 Task: Create a rule from the Recommended list, Task Added to this Project -> add SubTasks in the project AutoEngine with SubTasks Gather and Analyse Requirements , Design and Implement Solution , System Test and UAT , Release to Production / Go Live
Action: Mouse moved to (676, 431)
Screenshot: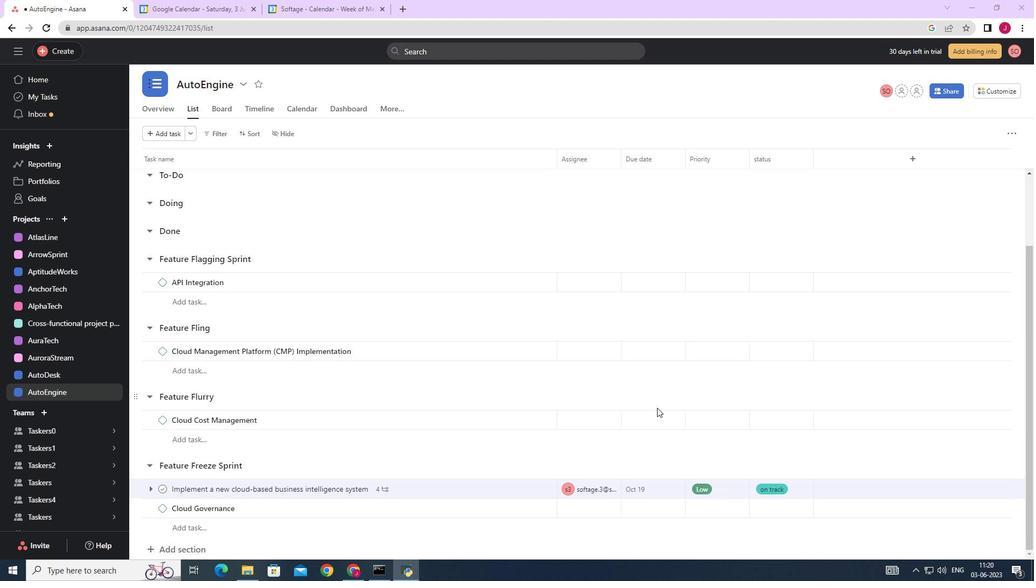 
Action: Mouse scrolled (676, 431) with delta (0, 0)
Screenshot: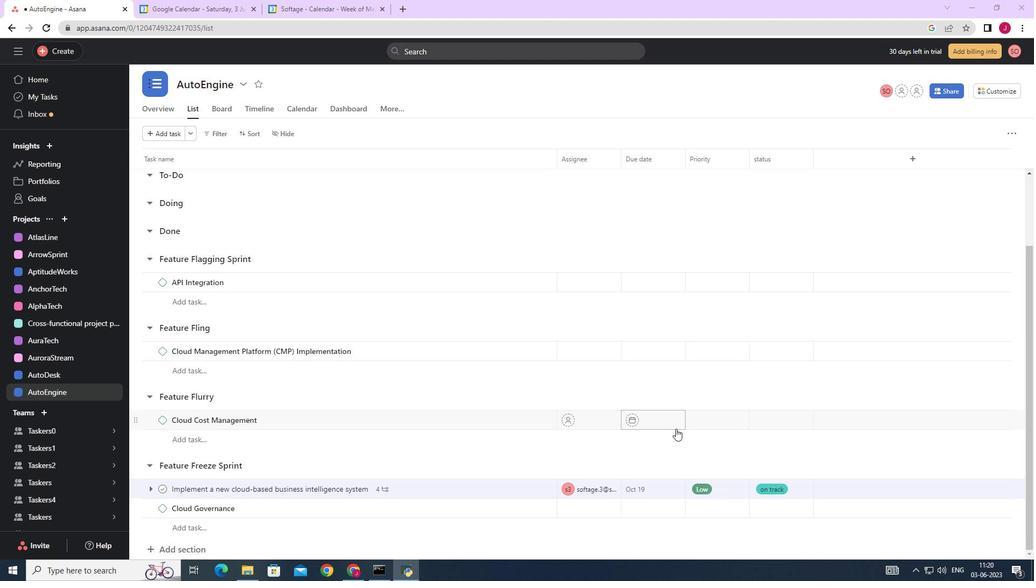 
Action: Mouse moved to (676, 431)
Screenshot: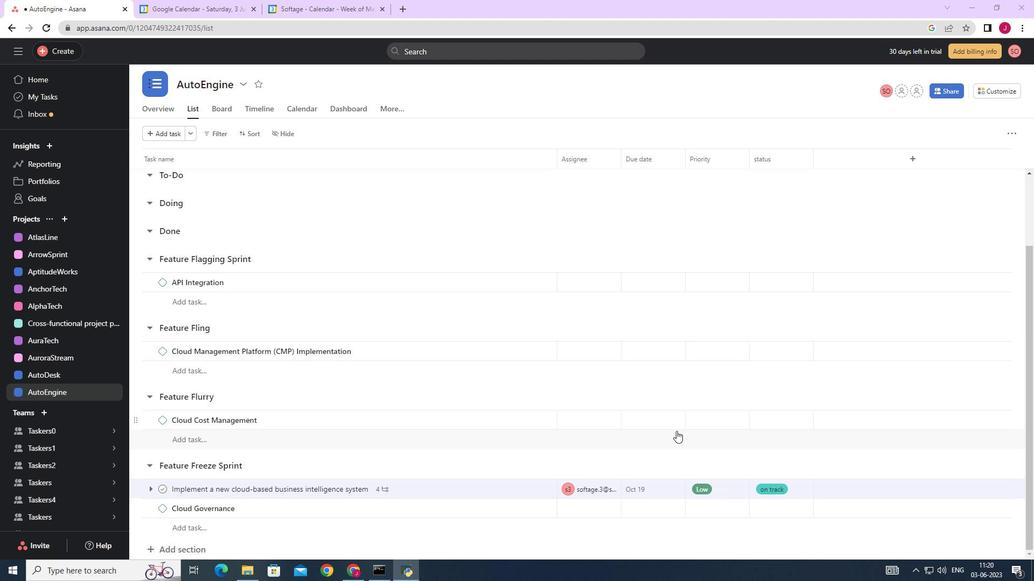
Action: Mouse scrolled (676, 431) with delta (0, 0)
Screenshot: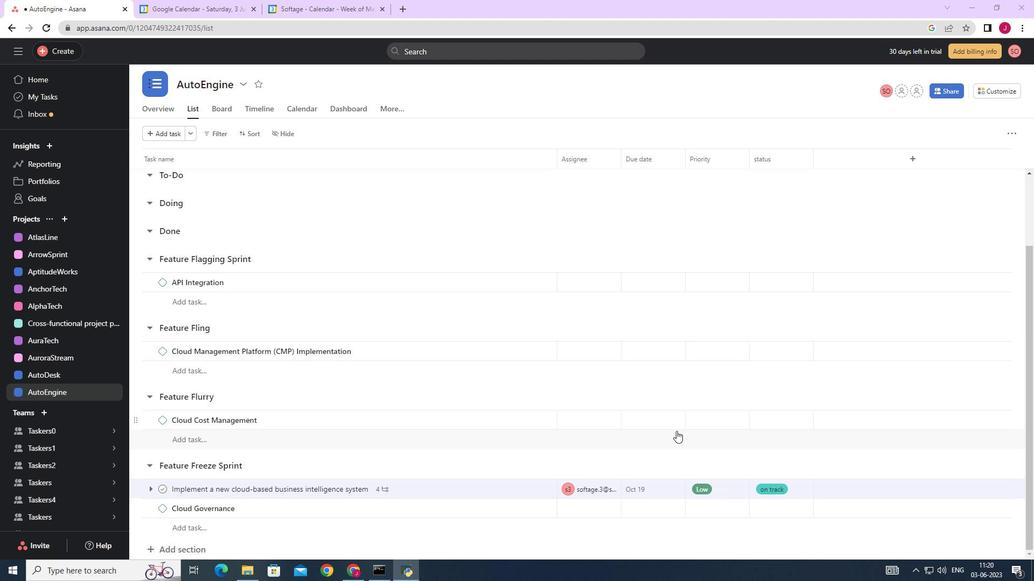 
Action: Mouse moved to (673, 428)
Screenshot: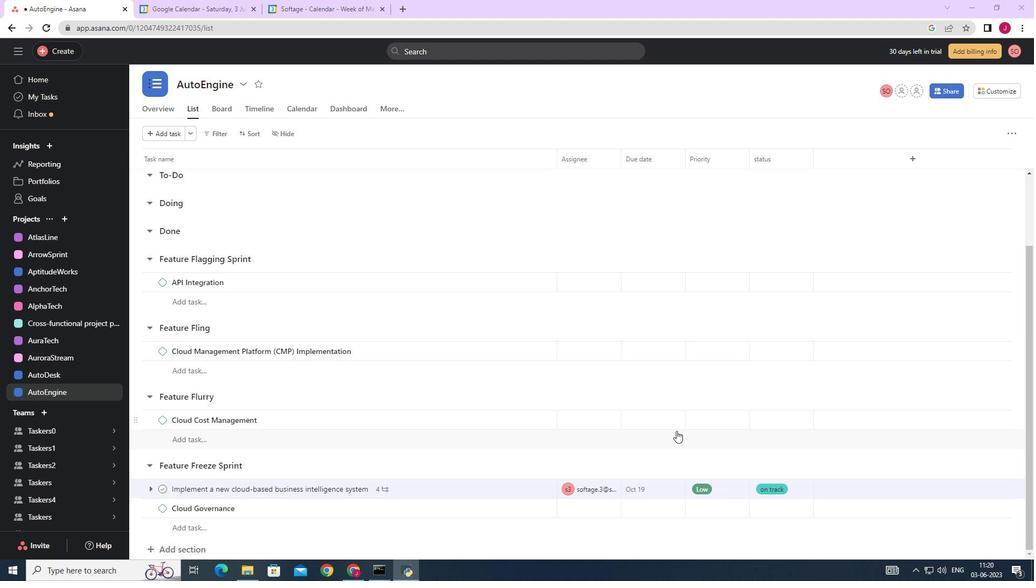 
Action: Mouse scrolled (675, 430) with delta (0, 0)
Screenshot: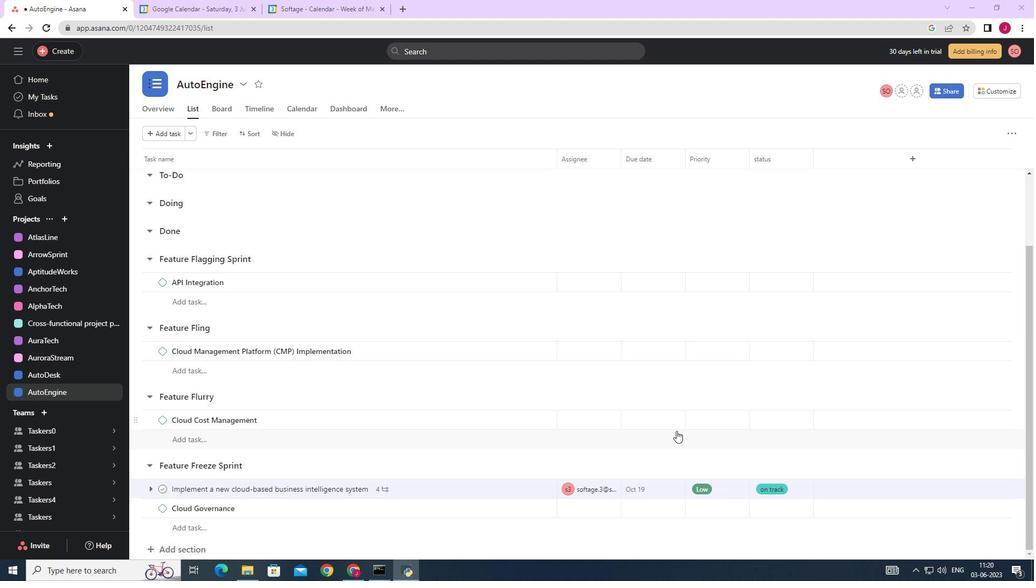 
Action: Mouse moved to (667, 422)
Screenshot: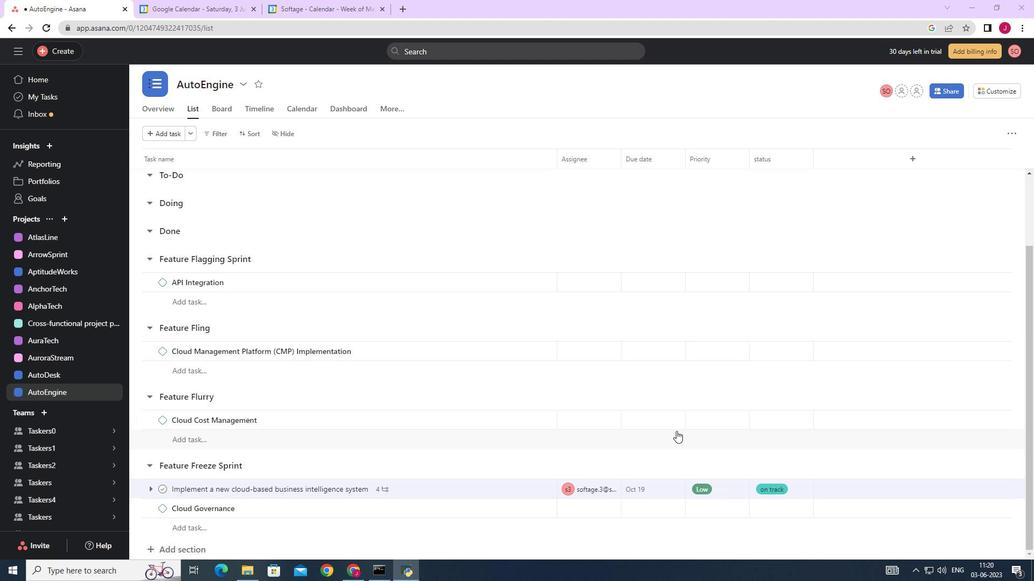 
Action: Mouse scrolled (669, 424) with delta (0, 0)
Screenshot: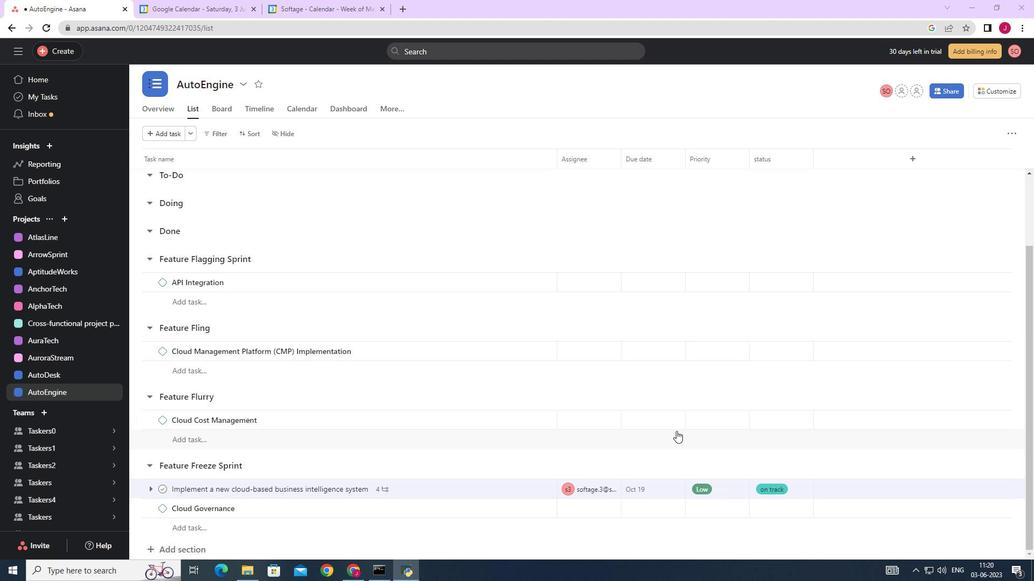 
Action: Mouse moved to (562, 406)
Screenshot: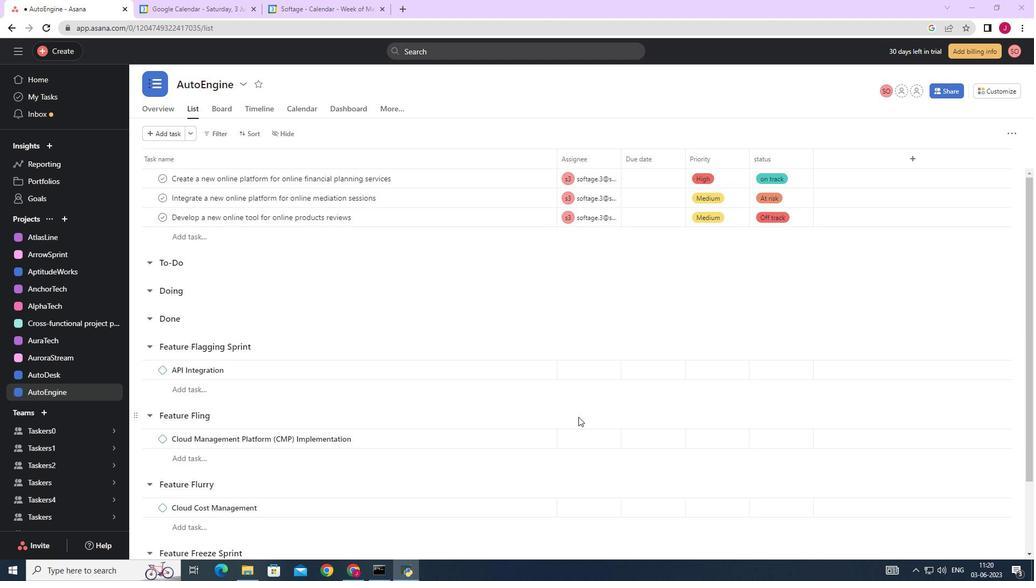 
Action: Mouse scrolled (562, 407) with delta (0, 0)
Screenshot: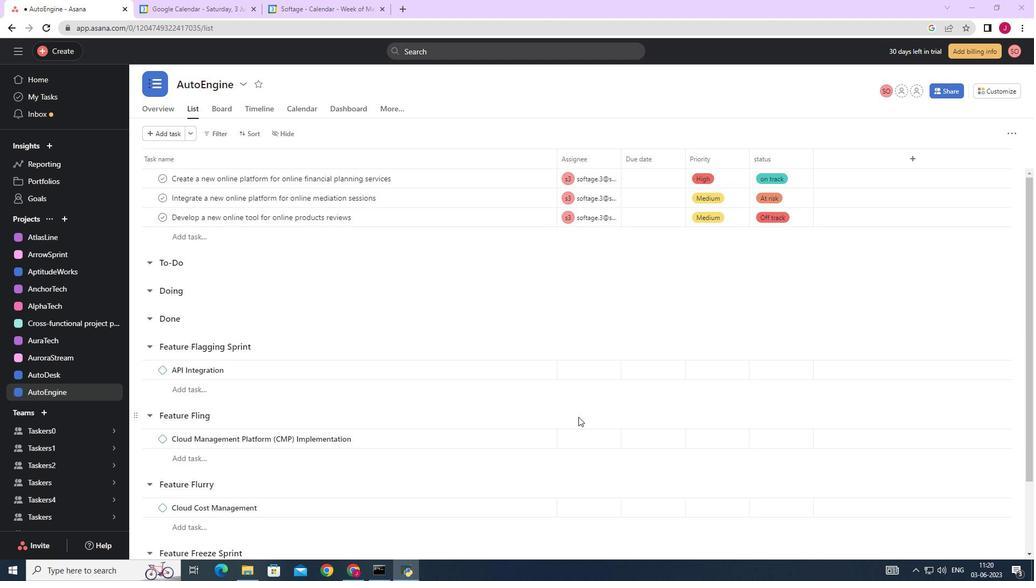 
Action: Mouse moved to (552, 393)
Screenshot: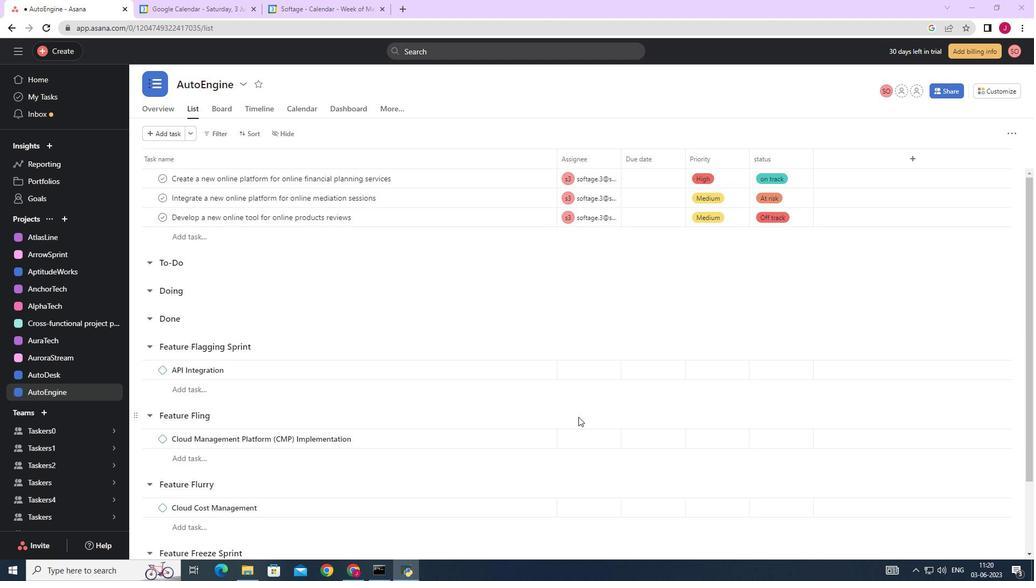 
Action: Mouse scrolled (556, 399) with delta (0, 0)
Screenshot: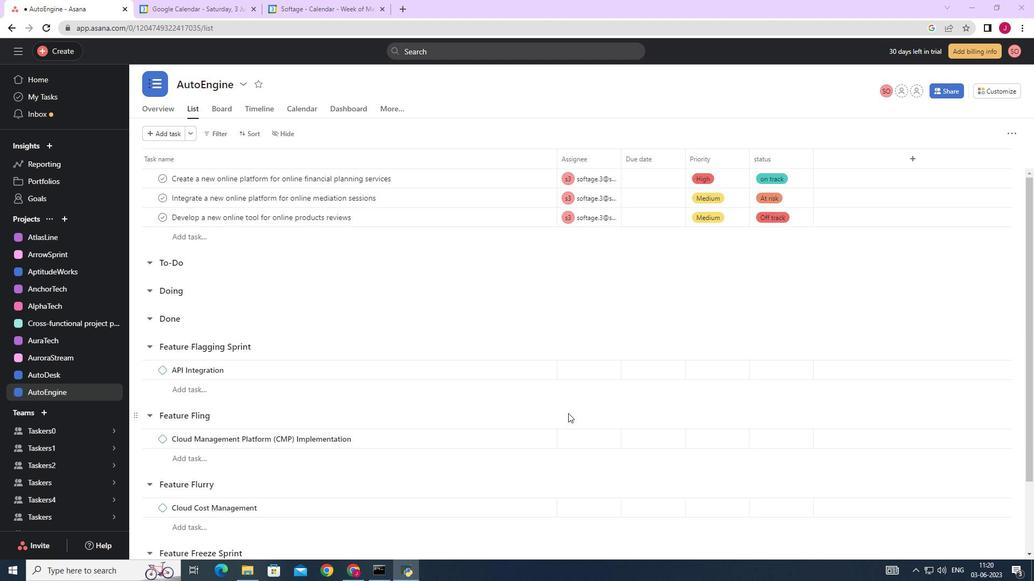 
Action: Mouse moved to (543, 383)
Screenshot: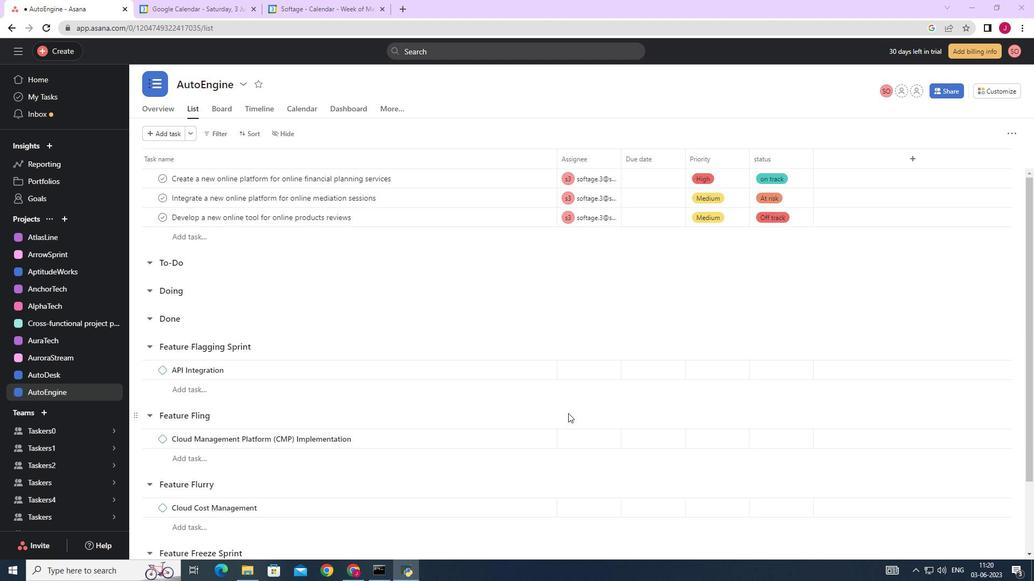 
Action: Mouse scrolled (547, 389) with delta (0, 0)
Screenshot: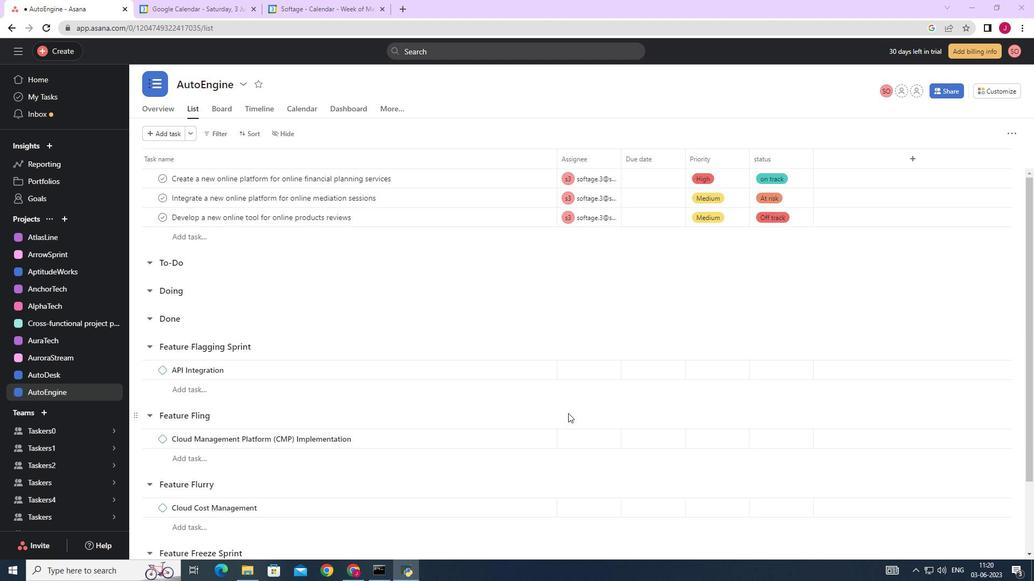 
Action: Mouse moved to (490, 217)
Screenshot: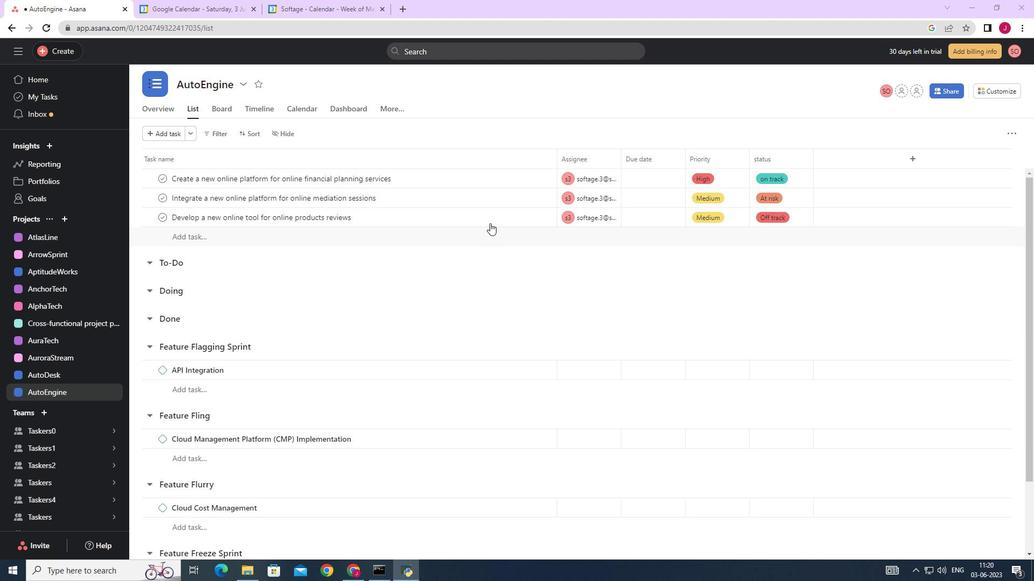 
Action: Mouse scrolled (490, 217) with delta (0, 0)
Screenshot: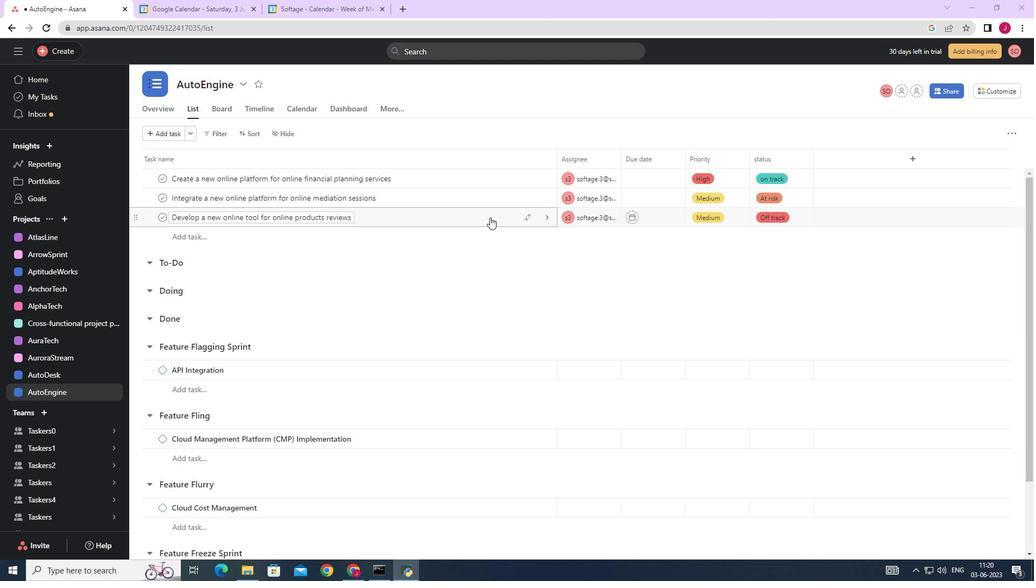 
Action: Mouse scrolled (490, 217) with delta (0, 0)
Screenshot: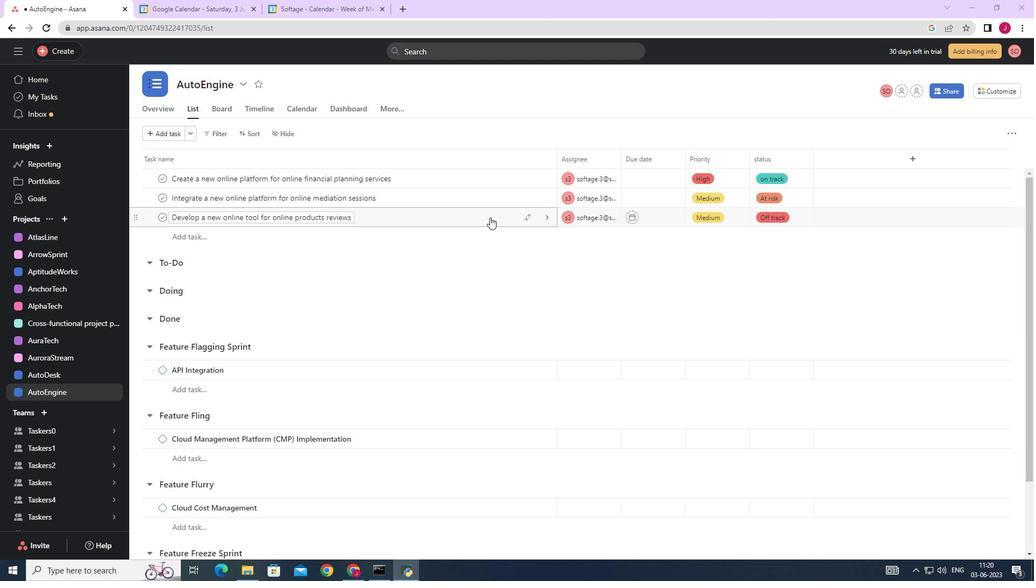 
Action: Mouse scrolled (490, 217) with delta (0, 0)
Screenshot: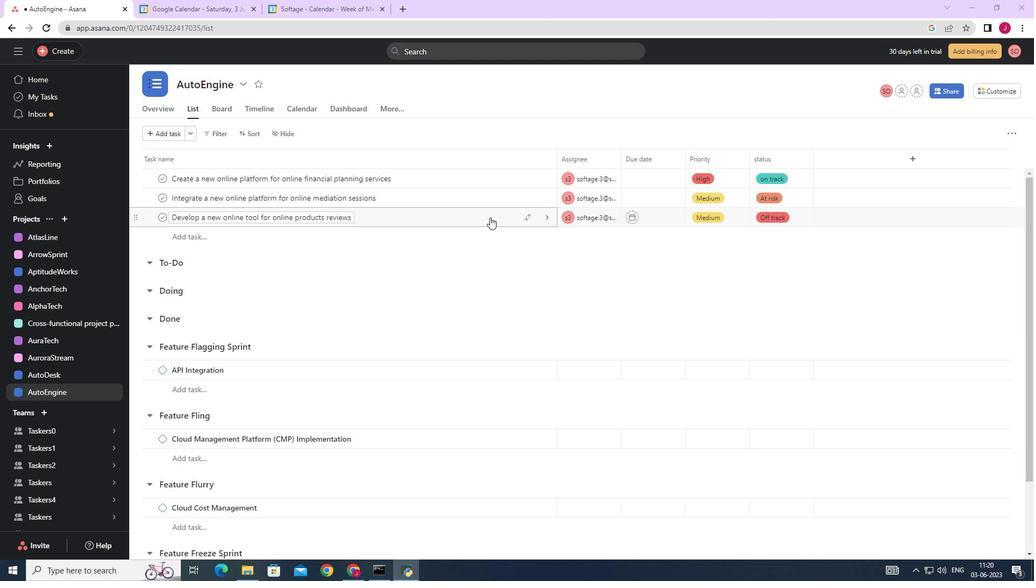 
Action: Mouse moved to (495, 295)
Screenshot: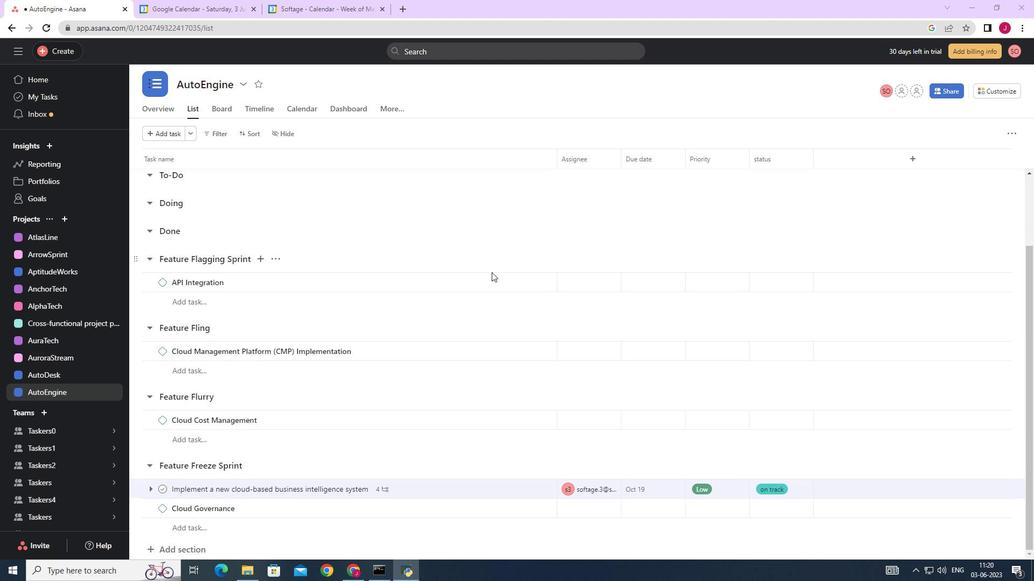 
Action: Mouse scrolled (495, 295) with delta (0, 0)
Screenshot: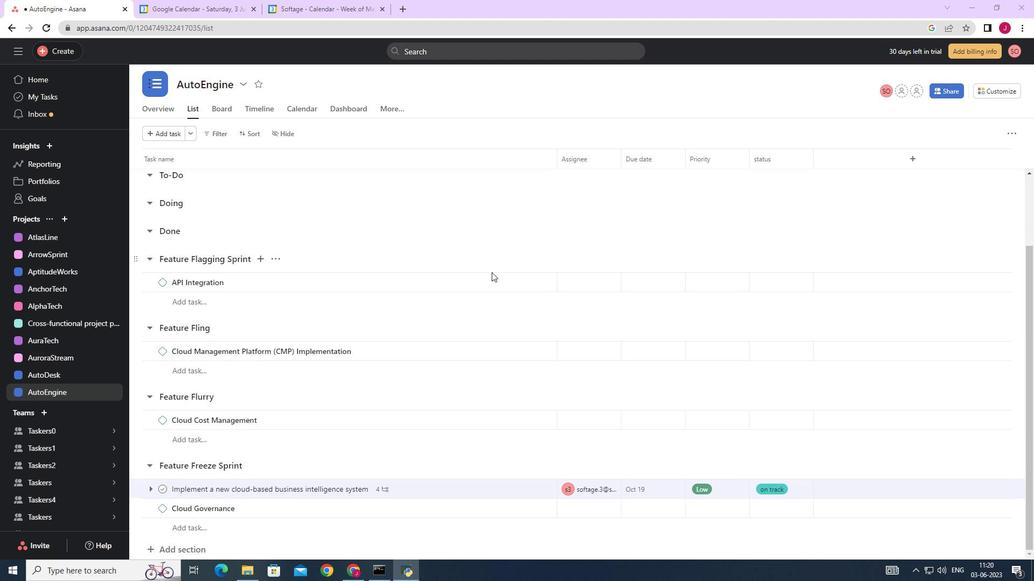 
Action: Mouse moved to (503, 304)
Screenshot: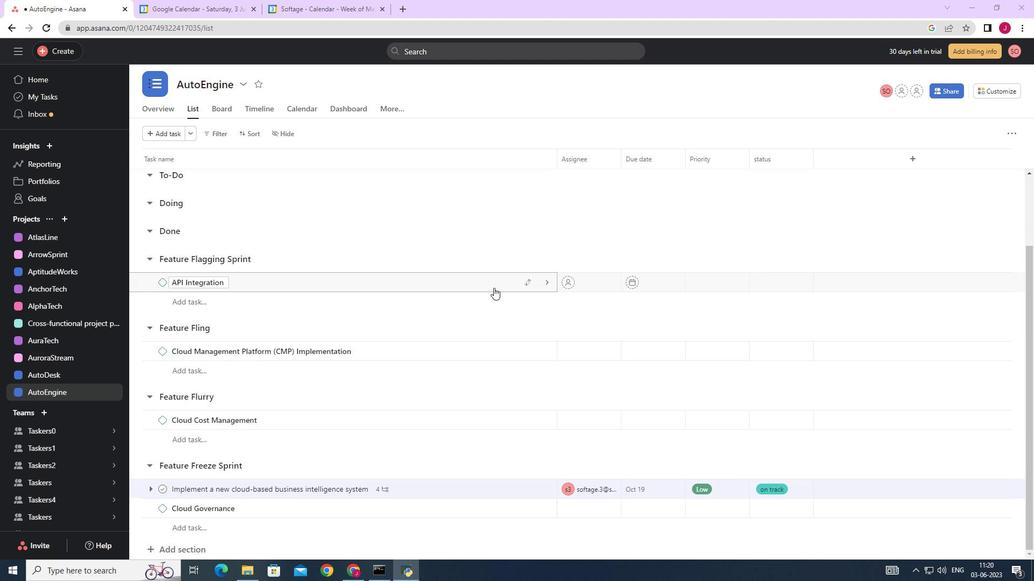 
Action: Mouse scrolled (503, 303) with delta (0, 0)
Screenshot: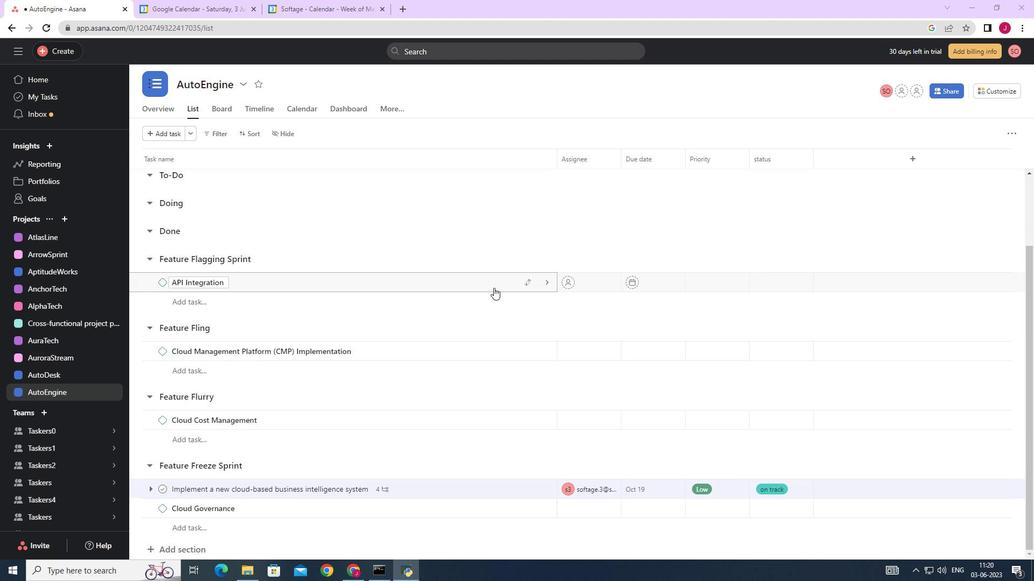 
Action: Mouse moved to (995, 95)
Screenshot: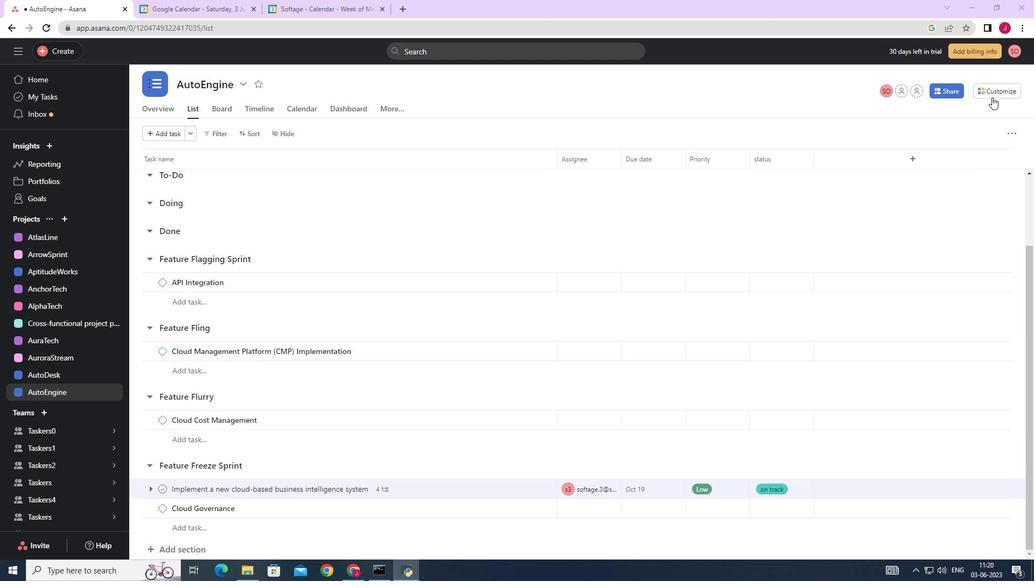 
Action: Mouse pressed left at (995, 95)
Screenshot: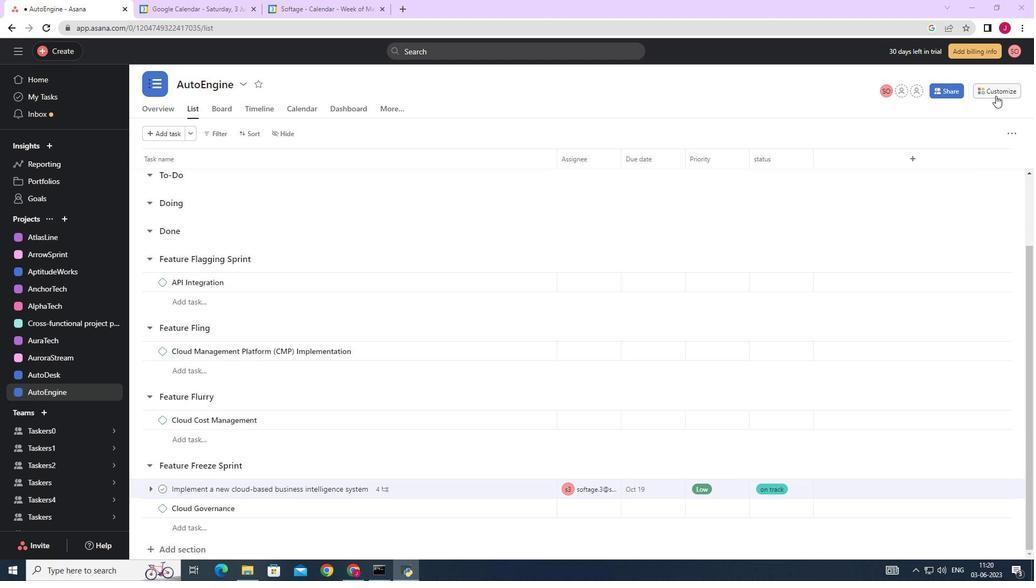 
Action: Mouse moved to (814, 230)
Screenshot: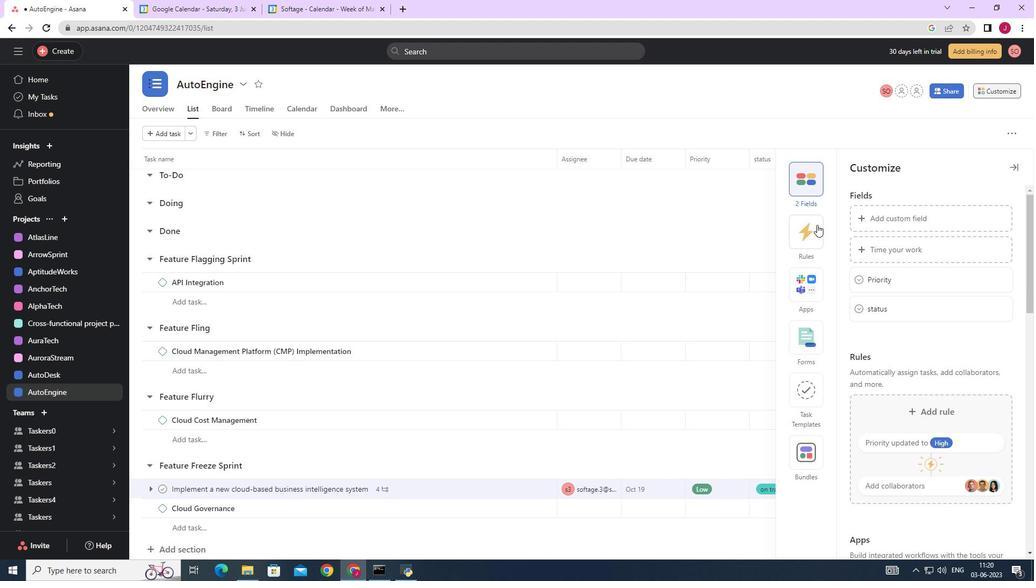 
Action: Mouse pressed left at (814, 230)
Screenshot: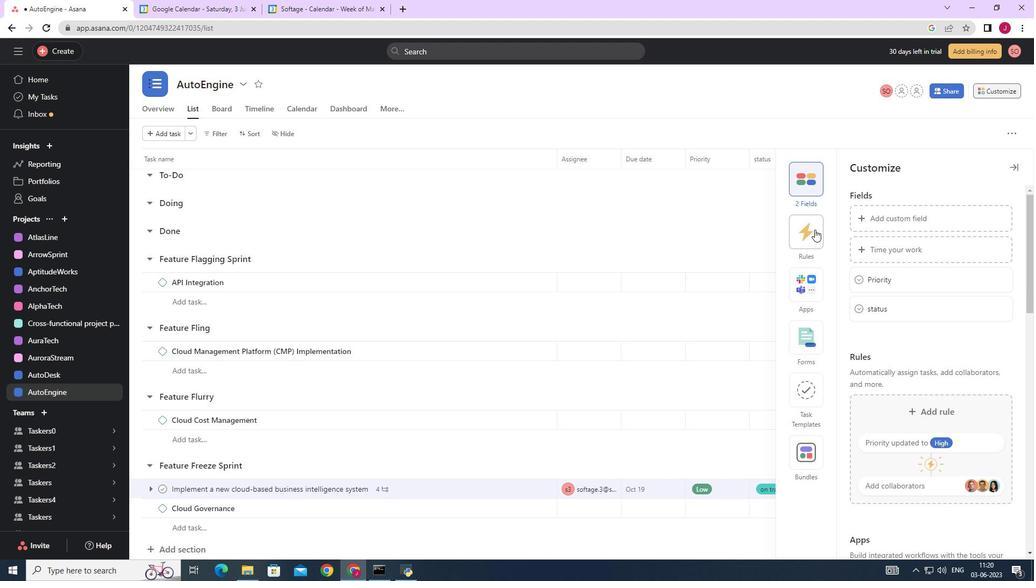 
Action: Mouse moved to (917, 244)
Screenshot: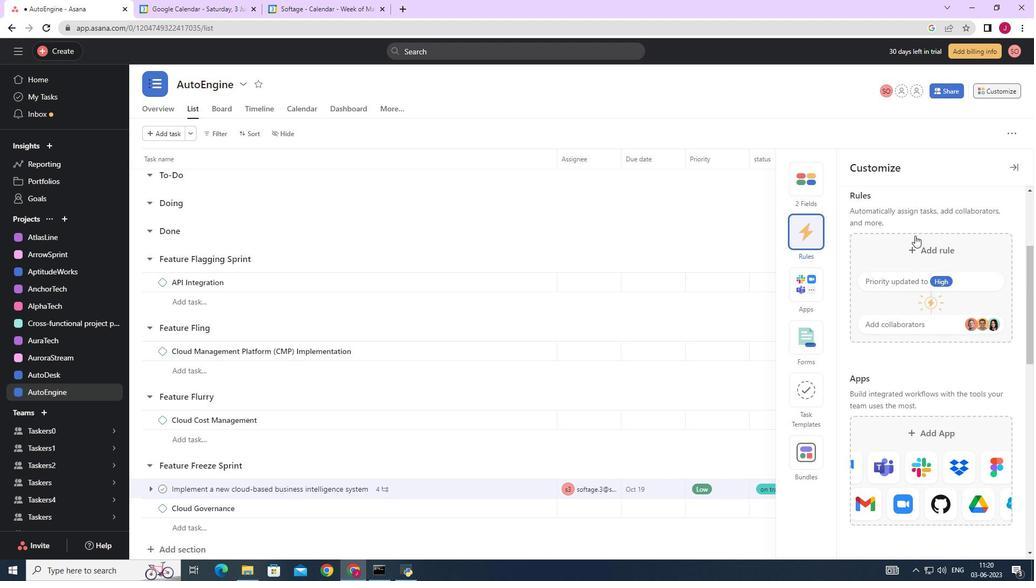 
Action: Mouse pressed left at (917, 244)
Screenshot: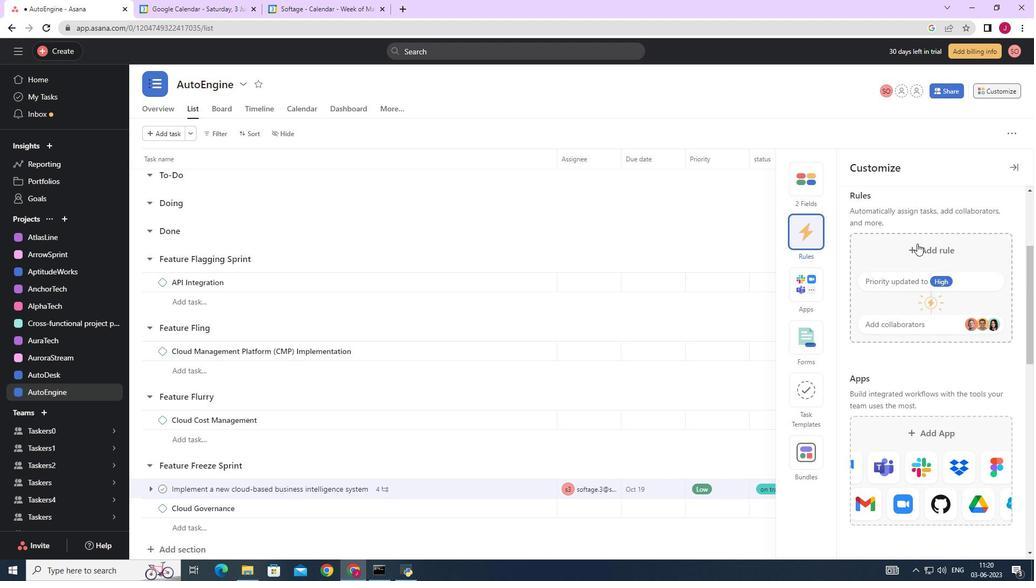 
Action: Mouse moved to (419, 165)
Screenshot: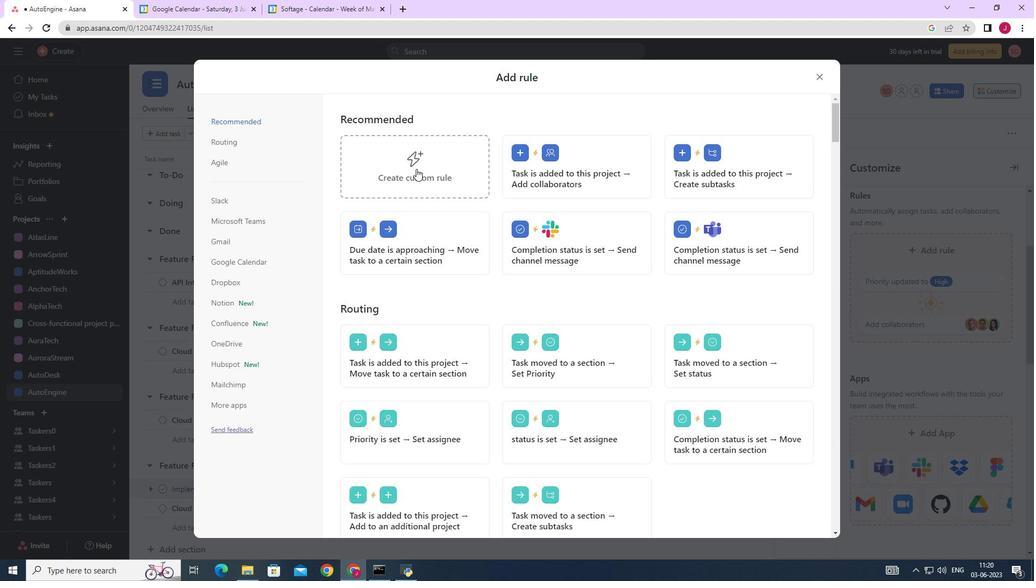 
Action: Mouse pressed left at (419, 165)
Screenshot: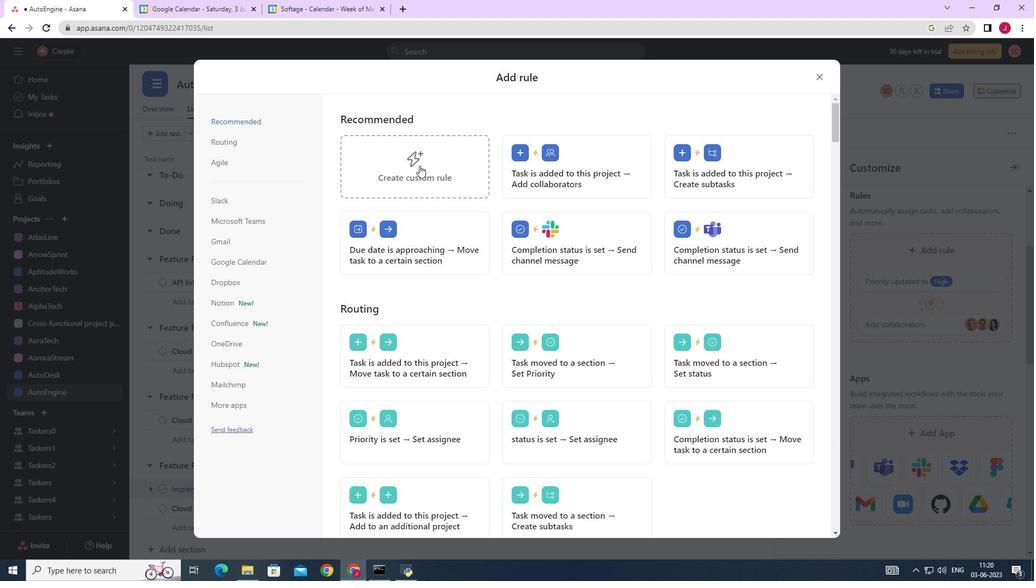 
Action: Mouse moved to (493, 291)
Screenshot: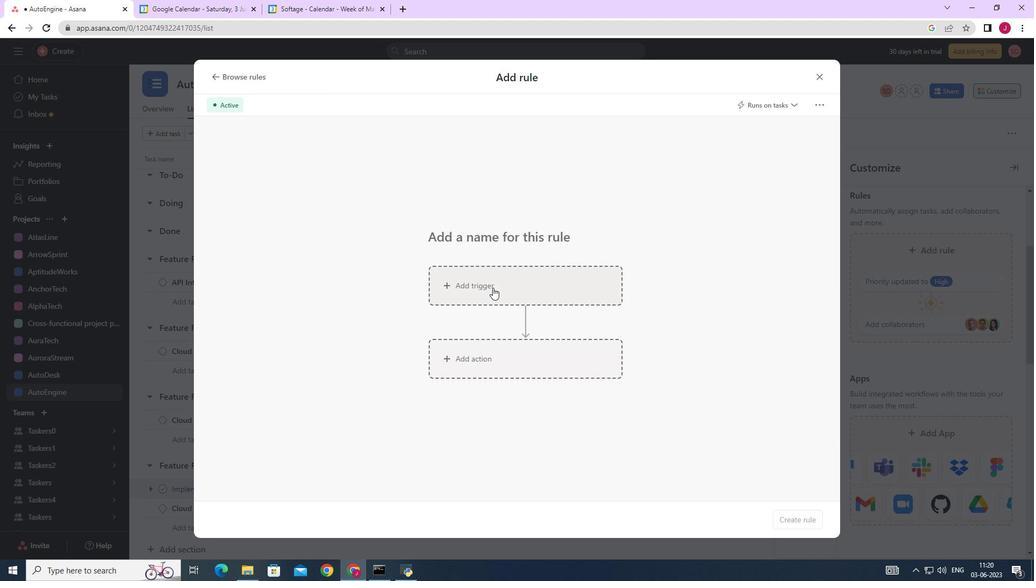 
Action: Mouse pressed left at (493, 291)
Screenshot: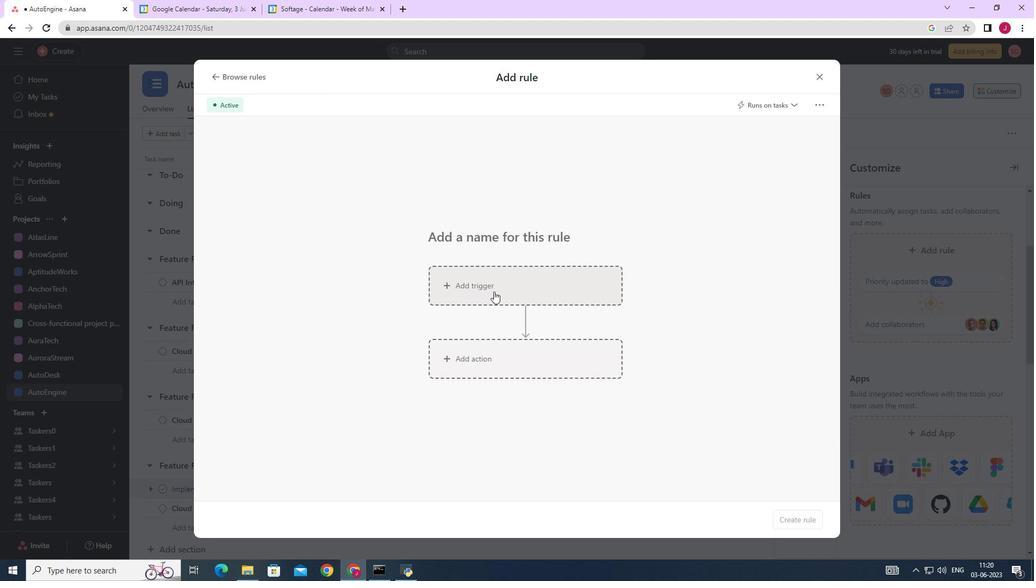 
Action: Mouse moved to (440, 358)
Screenshot: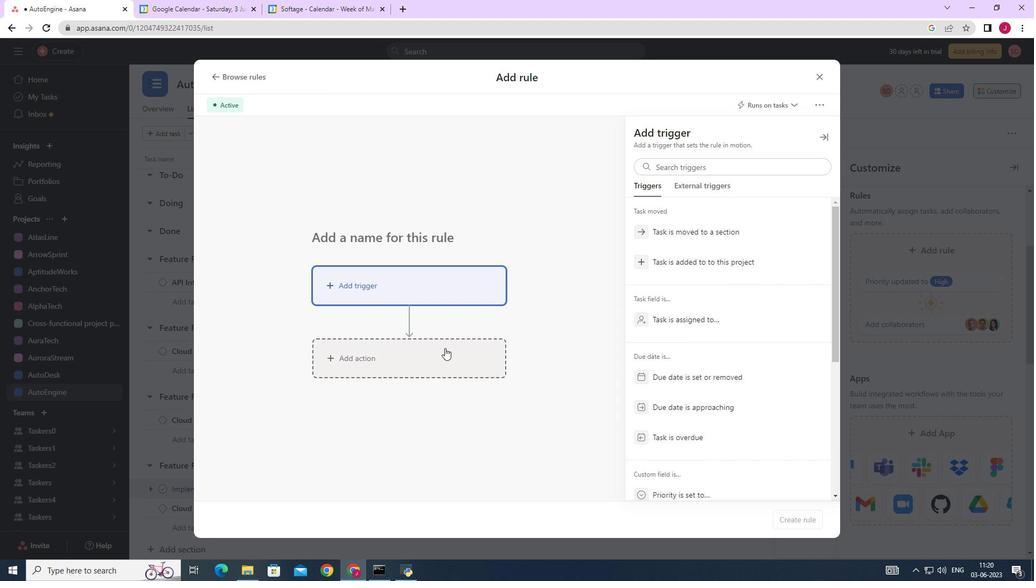 
Action: Mouse pressed left at (440, 358)
Screenshot: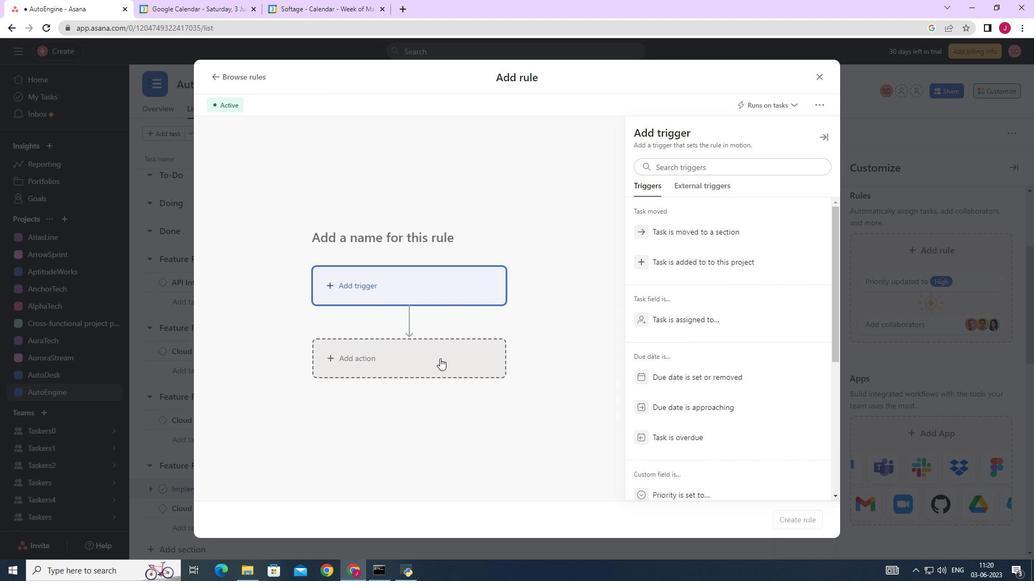 
Action: Mouse moved to (728, 291)
Screenshot: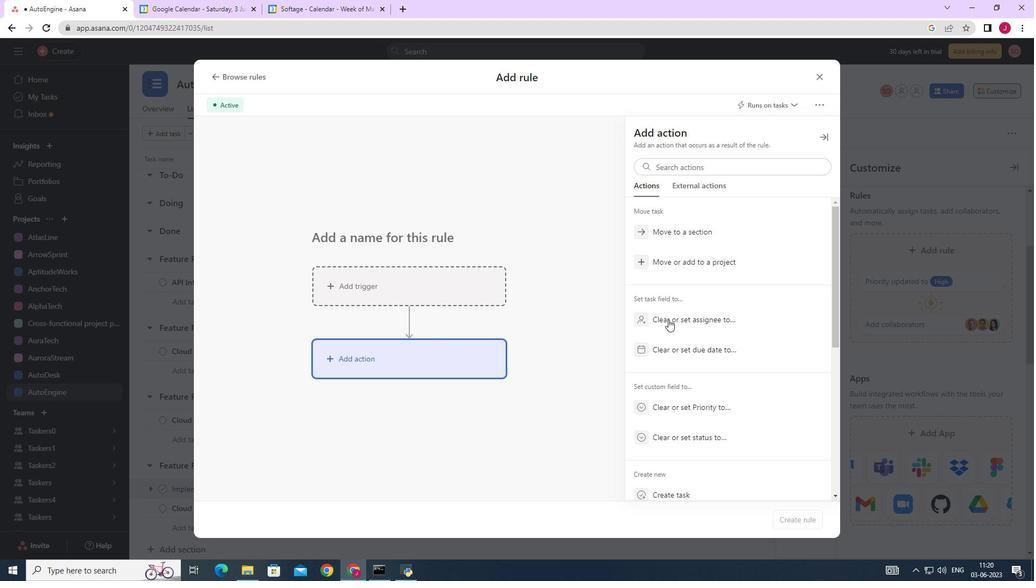 
Action: Mouse scrolled (728, 291) with delta (0, 0)
Screenshot: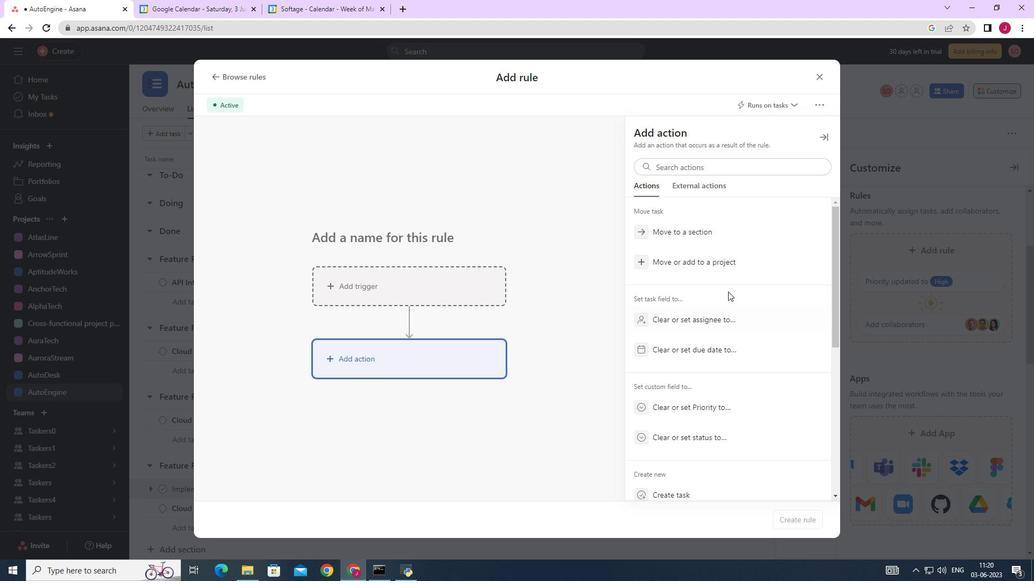 
Action: Mouse scrolled (728, 291) with delta (0, 0)
Screenshot: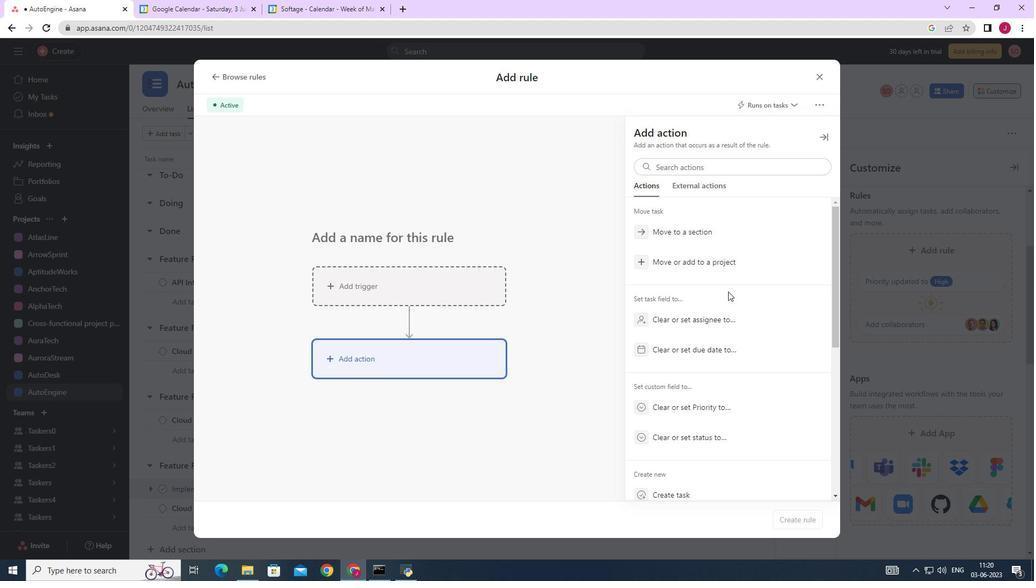 
Action: Mouse scrolled (728, 291) with delta (0, 0)
Screenshot: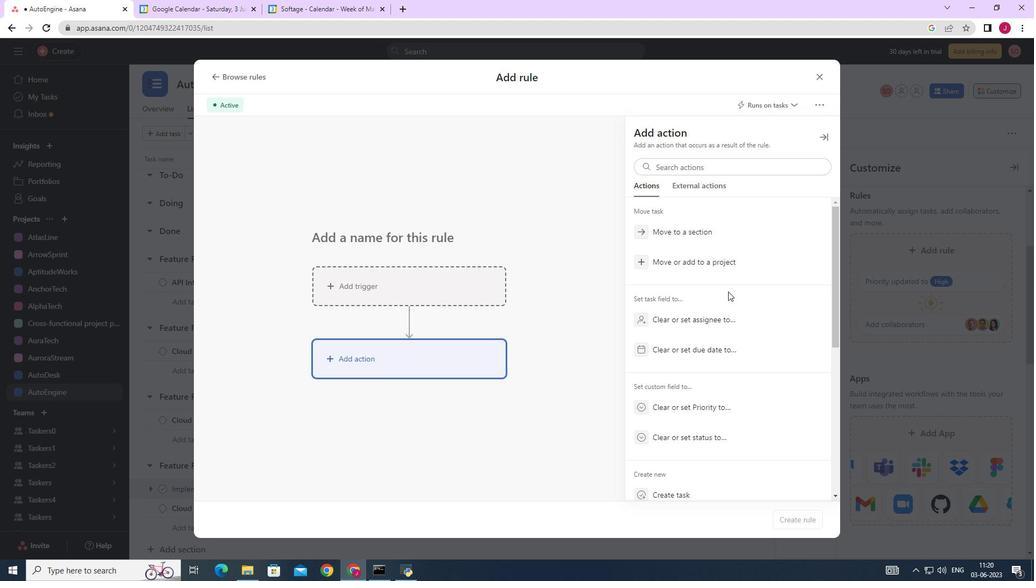
Action: Mouse scrolled (728, 291) with delta (0, 0)
Screenshot: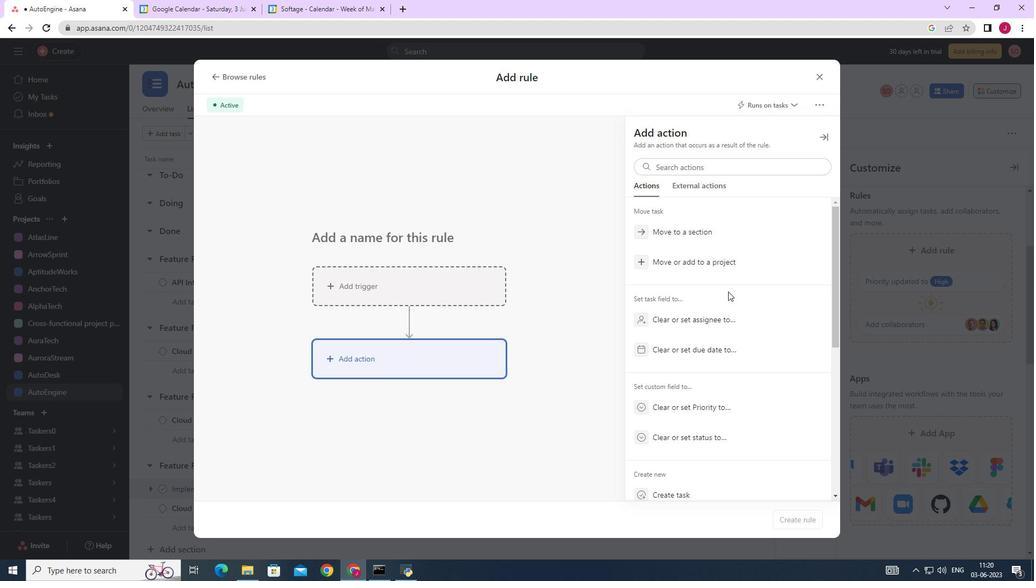 
Action: Mouse scrolled (728, 291) with delta (0, 0)
Screenshot: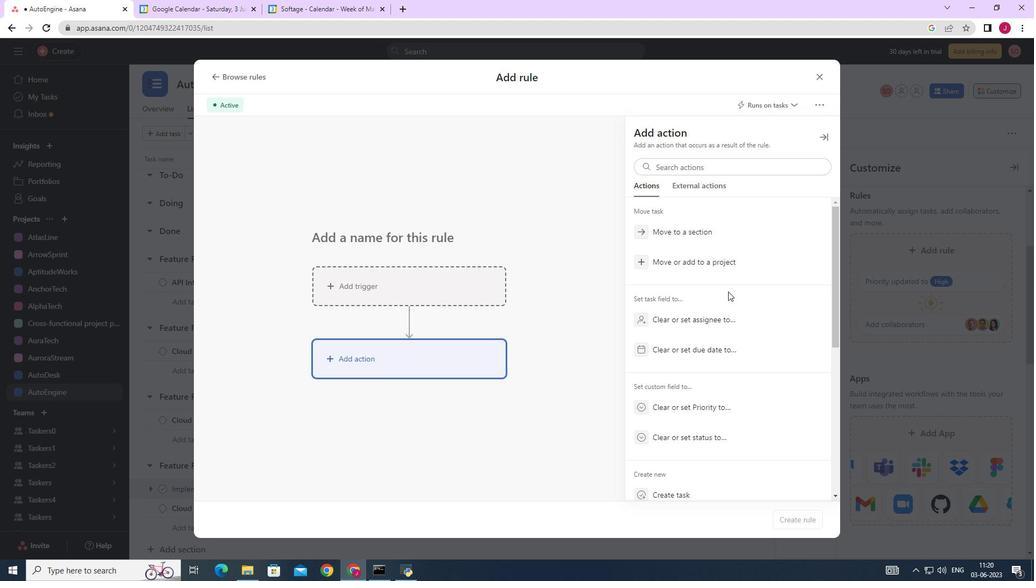 
Action: Mouse moved to (693, 252)
Screenshot: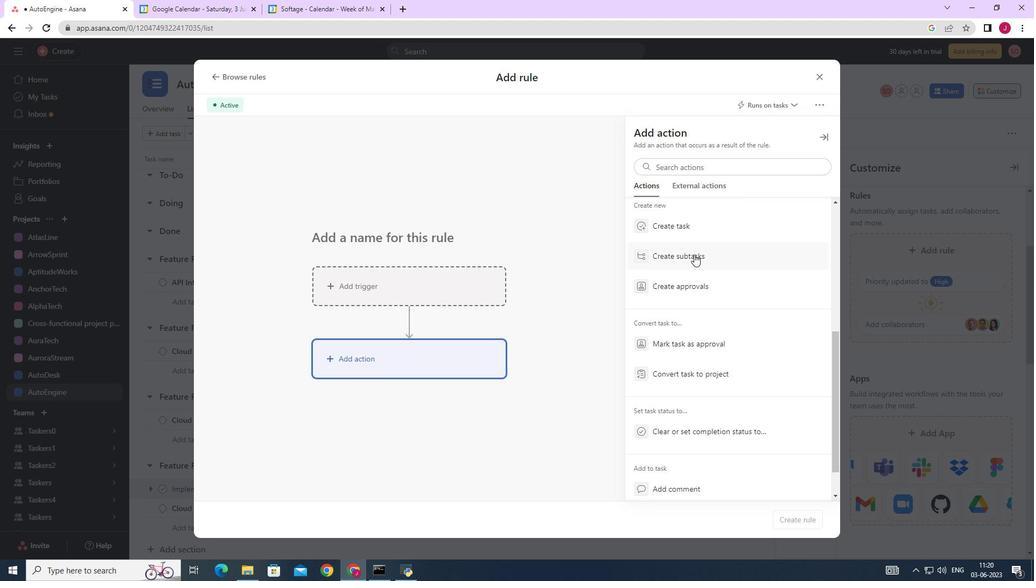 
Action: Mouse pressed left at (693, 252)
Screenshot: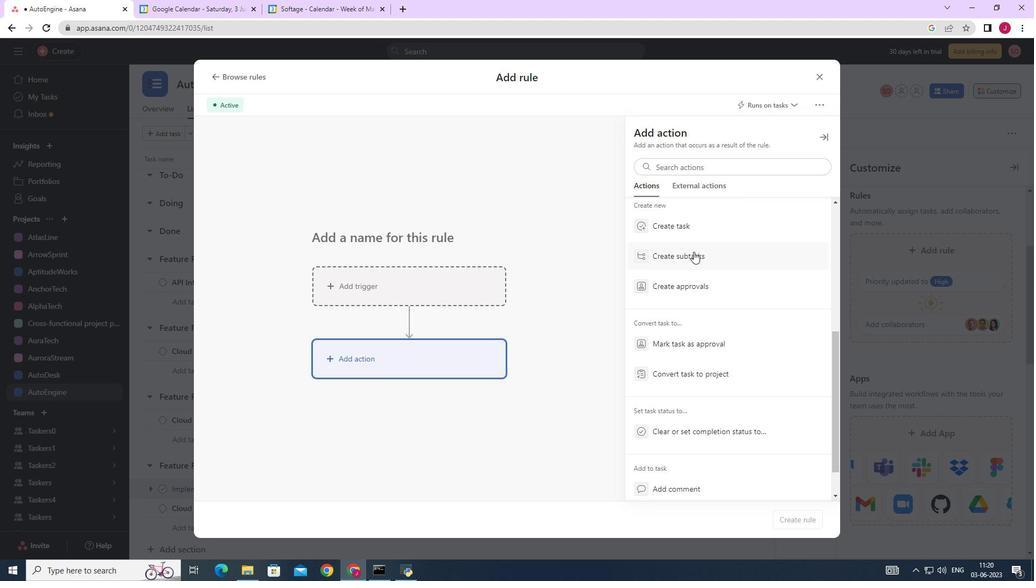 
Action: Mouse moved to (691, 165)
Screenshot: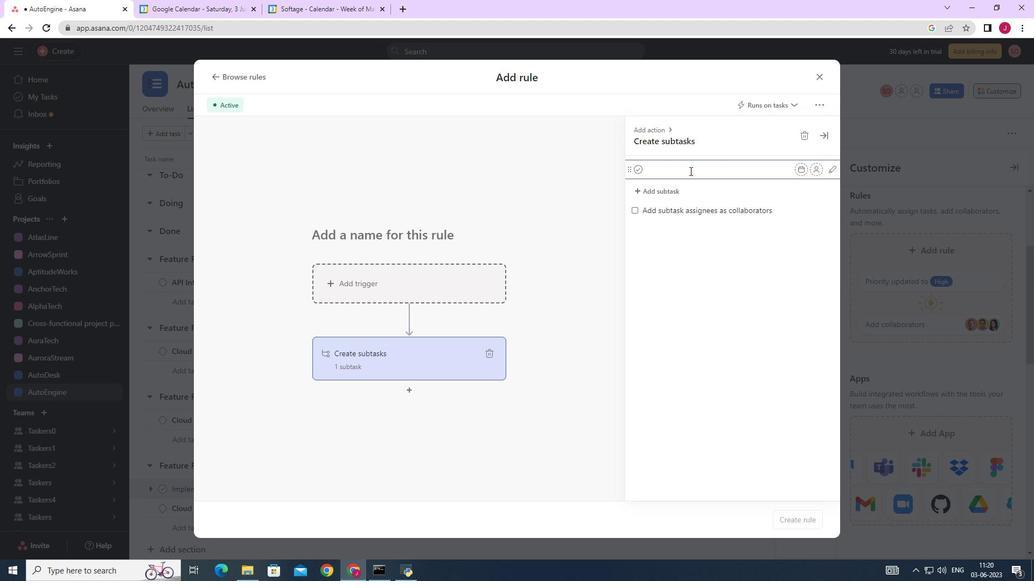 
Action: Key pressed <Key.caps_lock>G<Key.caps_lock>ather<Key.space>and<Key.space><Key.caps_lock>A<Key.caps_lock>nalyse<Key.space><Key.caps_lock>R<Key.caps_lock>equirement<Key.space><Key.enter><Key.caps_lock>D<Key.caps_lock>esin<Key.space><Key.backspace><Key.backspace>gn<Key.space>s<Key.backspace>and<Key.space><Key.caps_lock>I<Key.caps_lock>mplement<Key.space><Key.caps_lock>S<Key.caps_lock>olution<Key.enter><Key.caps_lock>S<Key.caps_lock>ystem<Key.space><Key.caps_lock>T<Key.caps_lock>est<Key.space>and<Key.space><Key.caps_lock>UAT<Key.enter><Key.caps_lock><Key.caps_lock>R<Key.caps_lock>e;<Key.backspace>lease<Key.space>to<Key.space>production<Key.space>/<Key.space><Key.caps_lock>G<Key.caps_lock>o<Key.space><Key.caps_lock>L<Key.caps_lock>i<Key.backspace><Key.caps_lock><Key.caps_lock>ive<Key.enter>
Screenshot: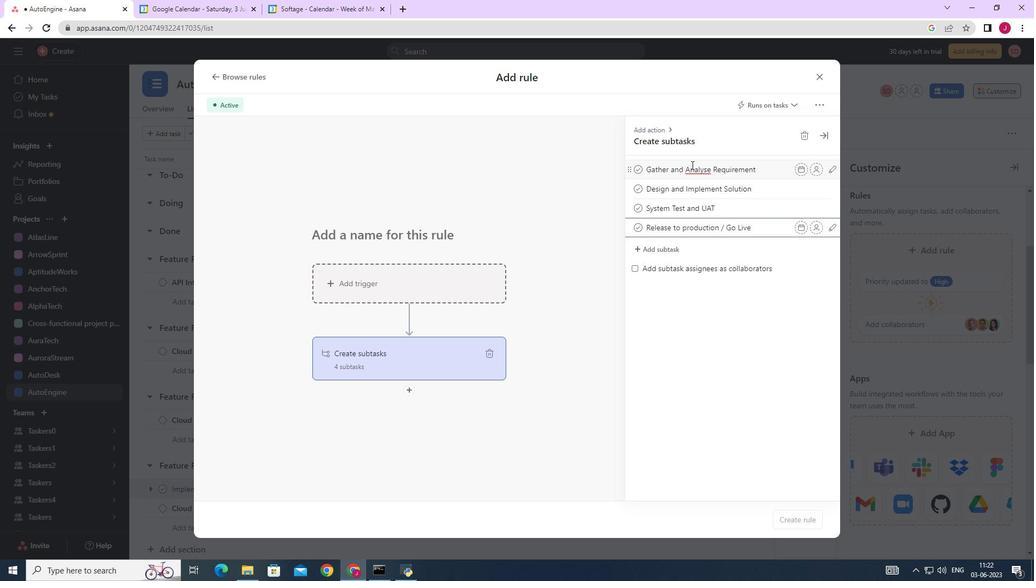 
Action: Mouse moved to (822, 79)
Screenshot: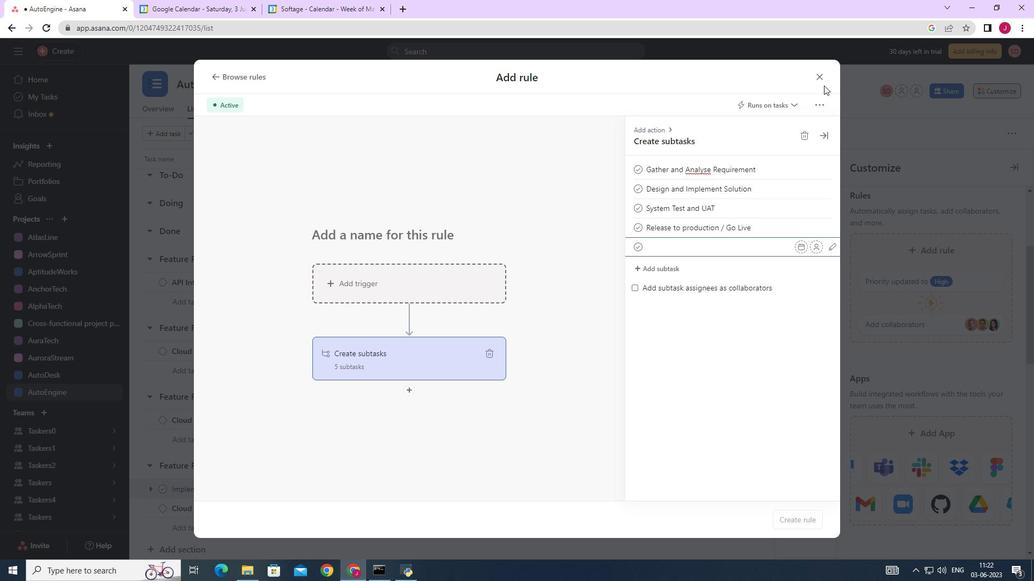 
Action: Mouse pressed left at (822, 79)
Screenshot: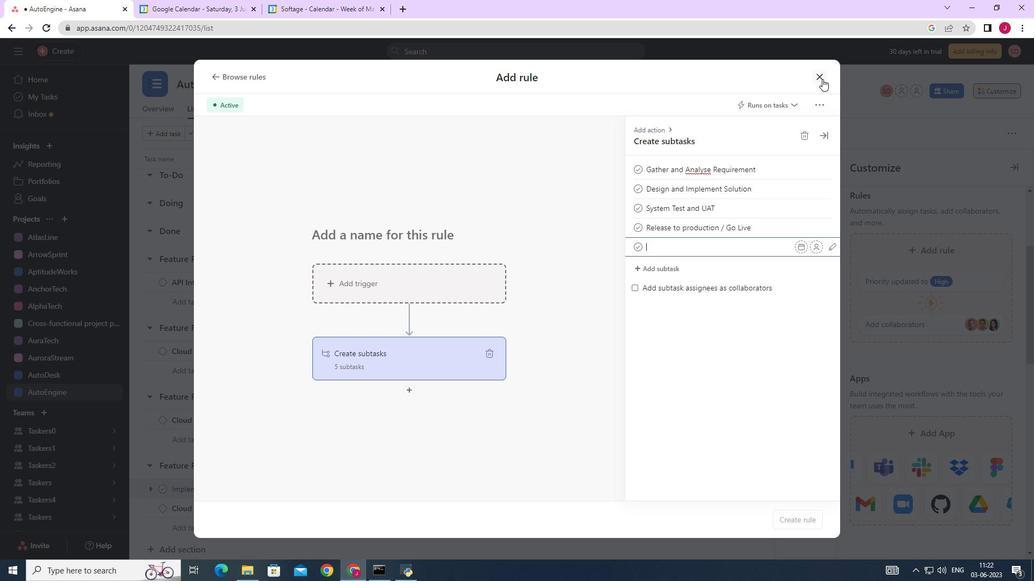 
Action: Mouse moved to (818, 78)
Screenshot: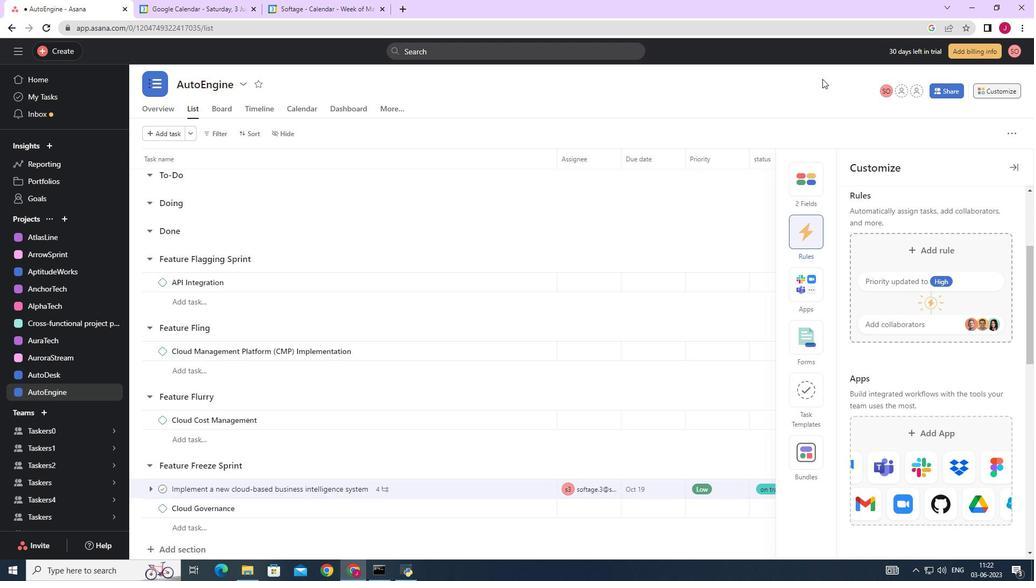 
